 Task: Apply the theme  ""Focus"".
Action: Mouse moved to (218, 81)
Screenshot: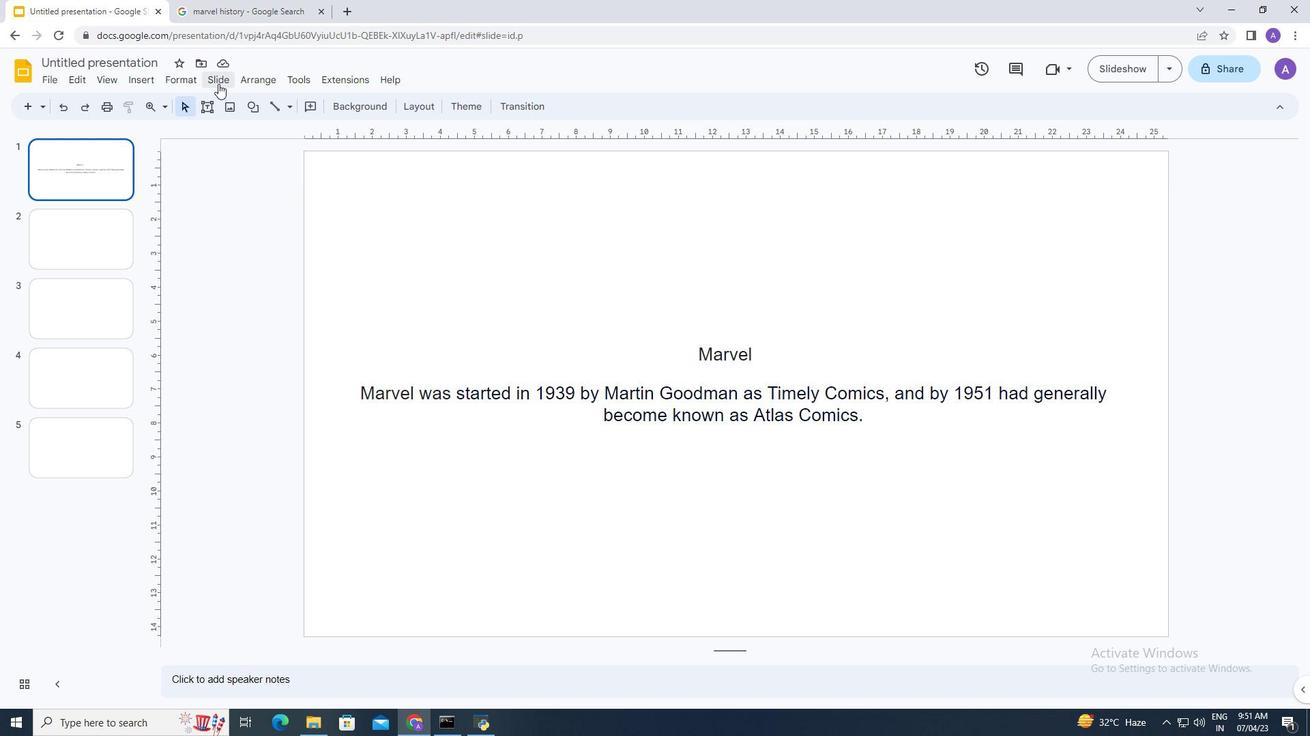 
Action: Mouse pressed left at (218, 81)
Screenshot: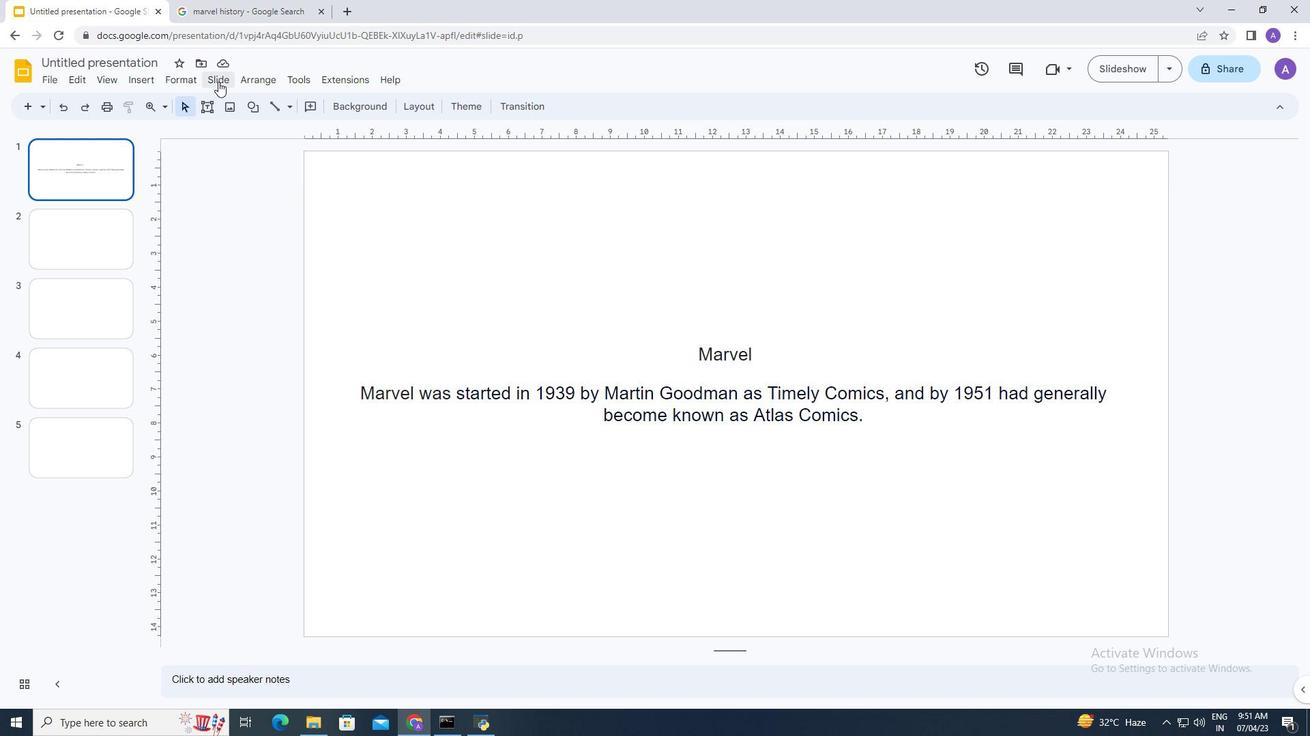 
Action: Mouse moved to (289, 319)
Screenshot: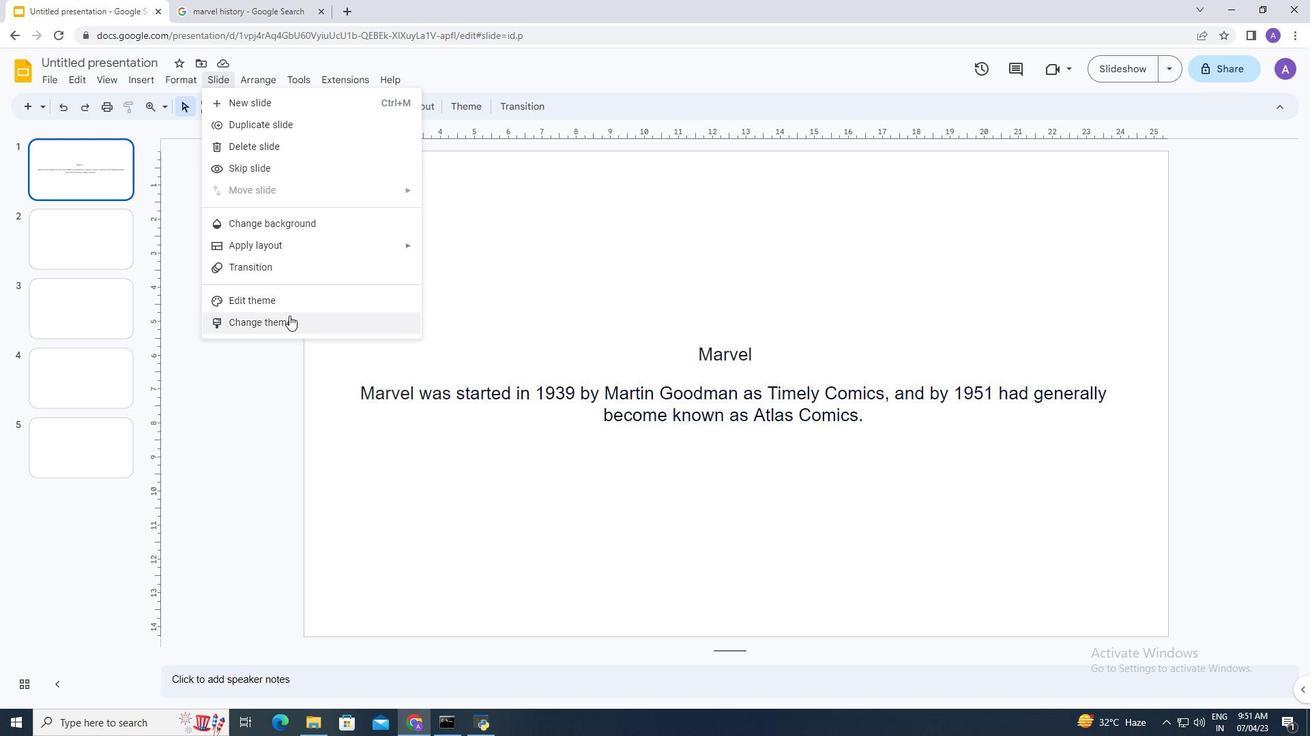 
Action: Mouse pressed left at (289, 319)
Screenshot: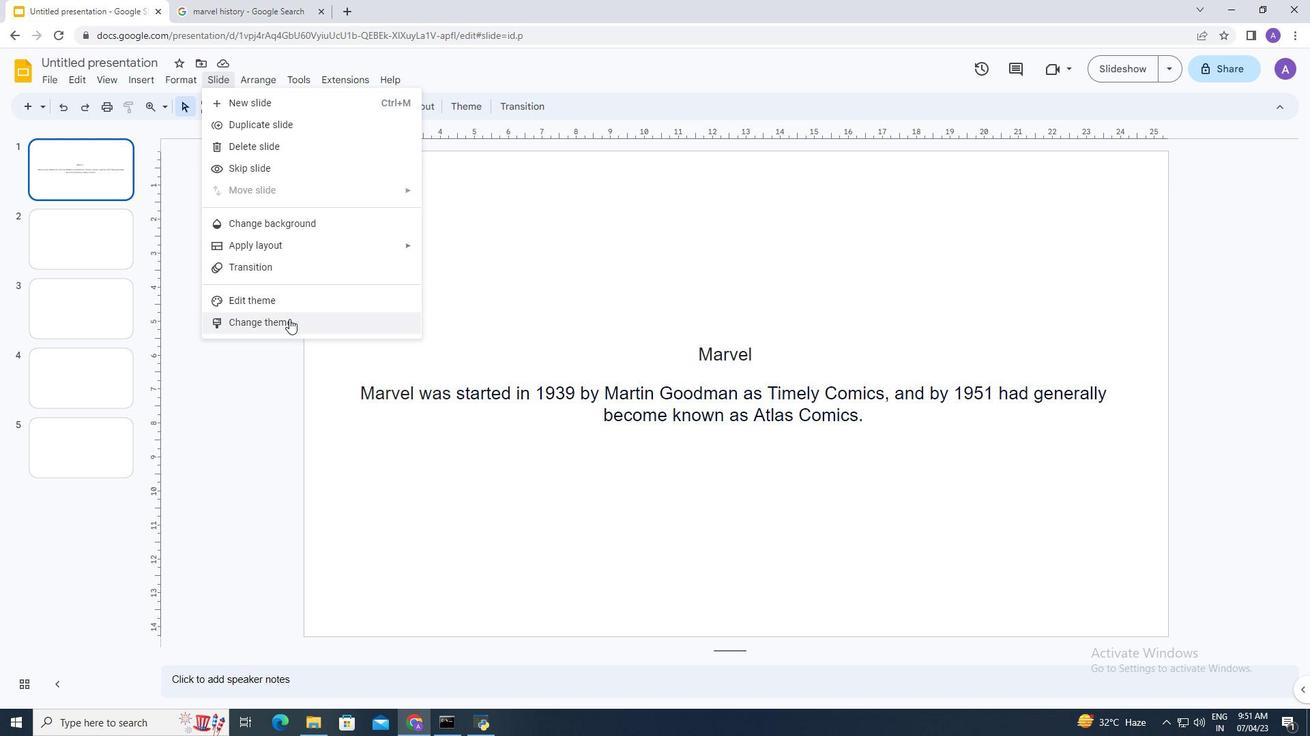 
Action: Mouse moved to (1153, 462)
Screenshot: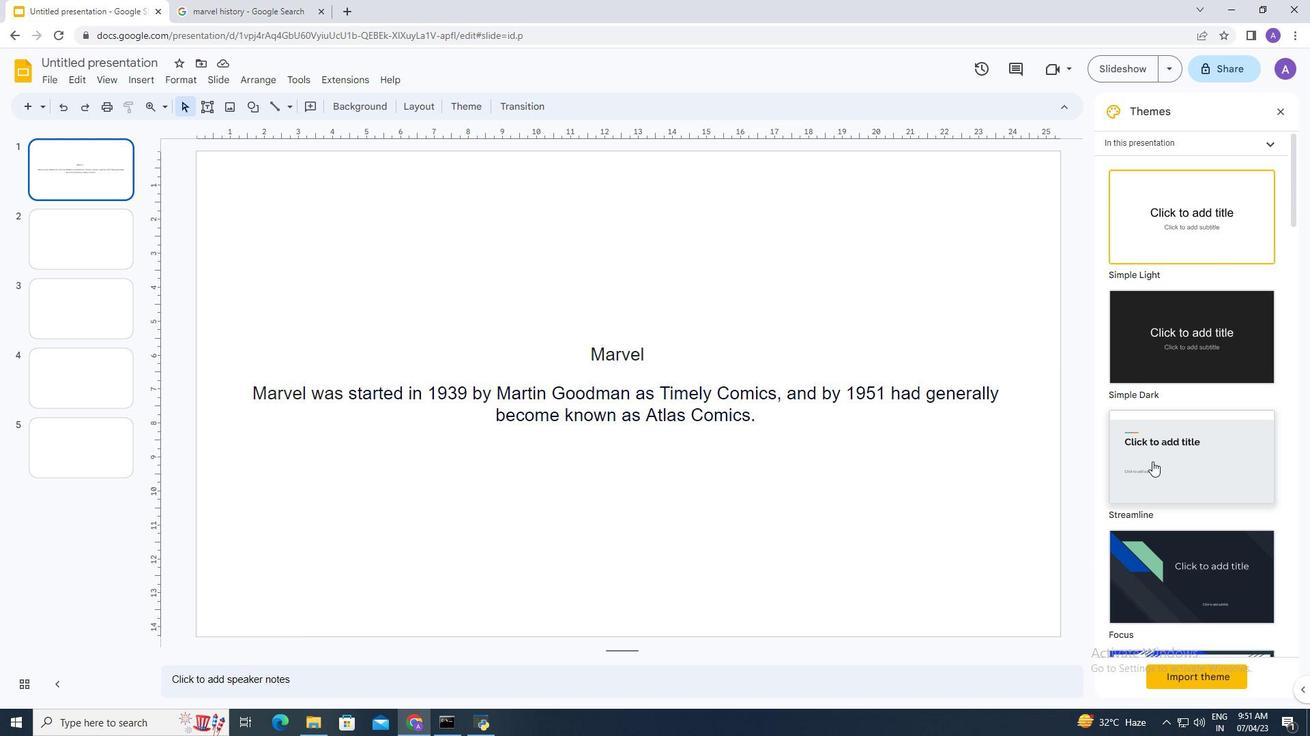 
Action: Mouse scrolled (1153, 461) with delta (0, 0)
Screenshot: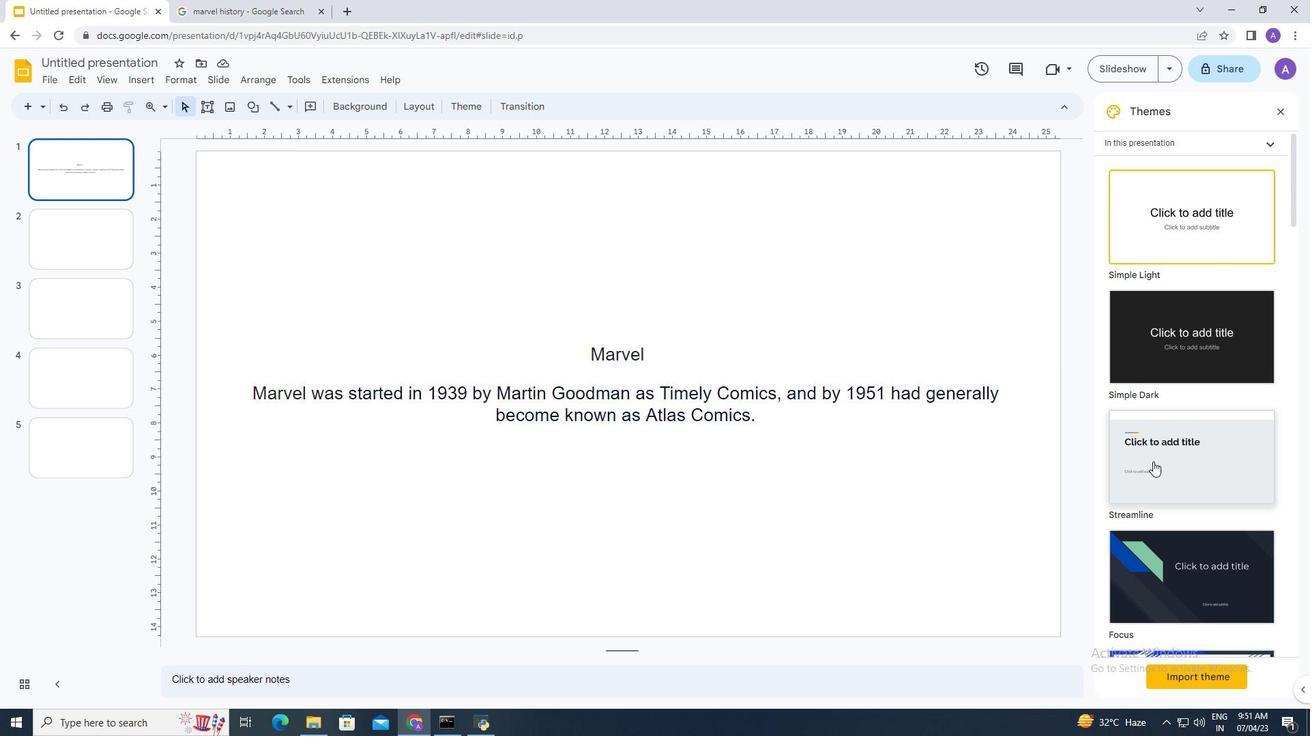 
Action: Mouse moved to (1154, 462)
Screenshot: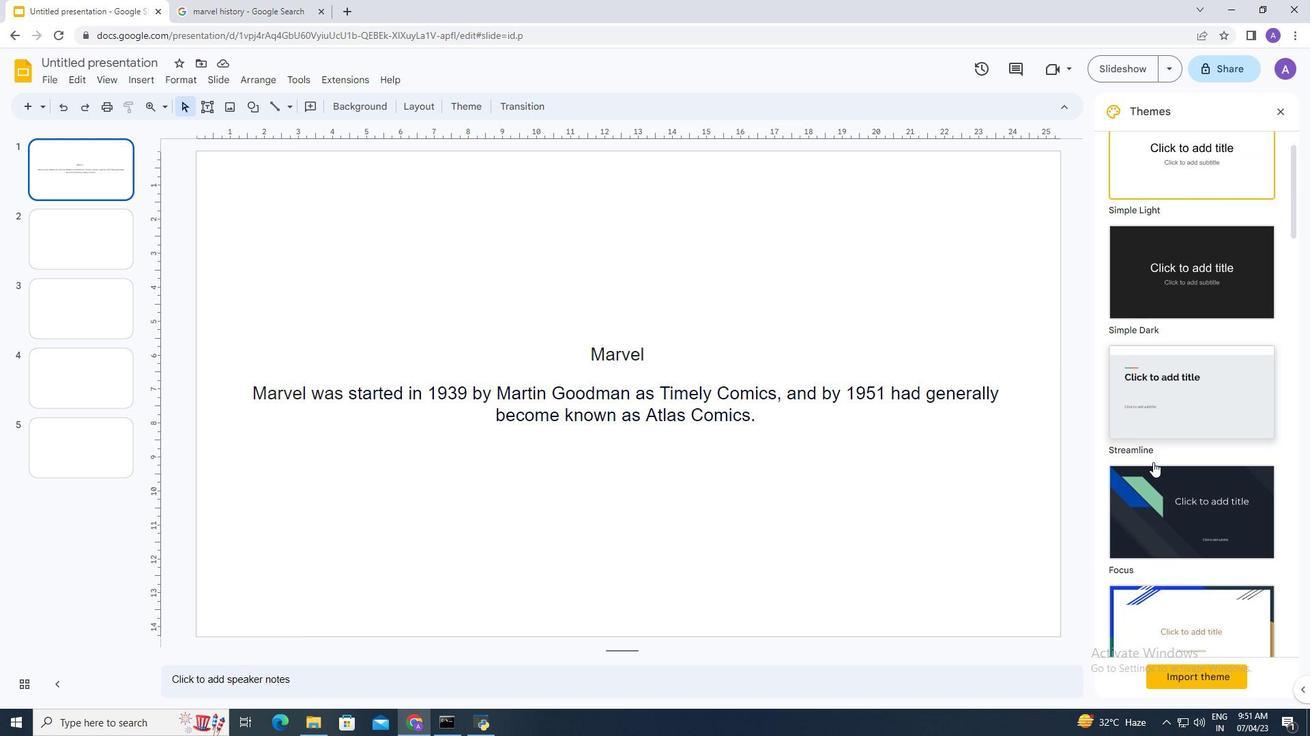 
Action: Mouse scrolled (1154, 461) with delta (0, 0)
Screenshot: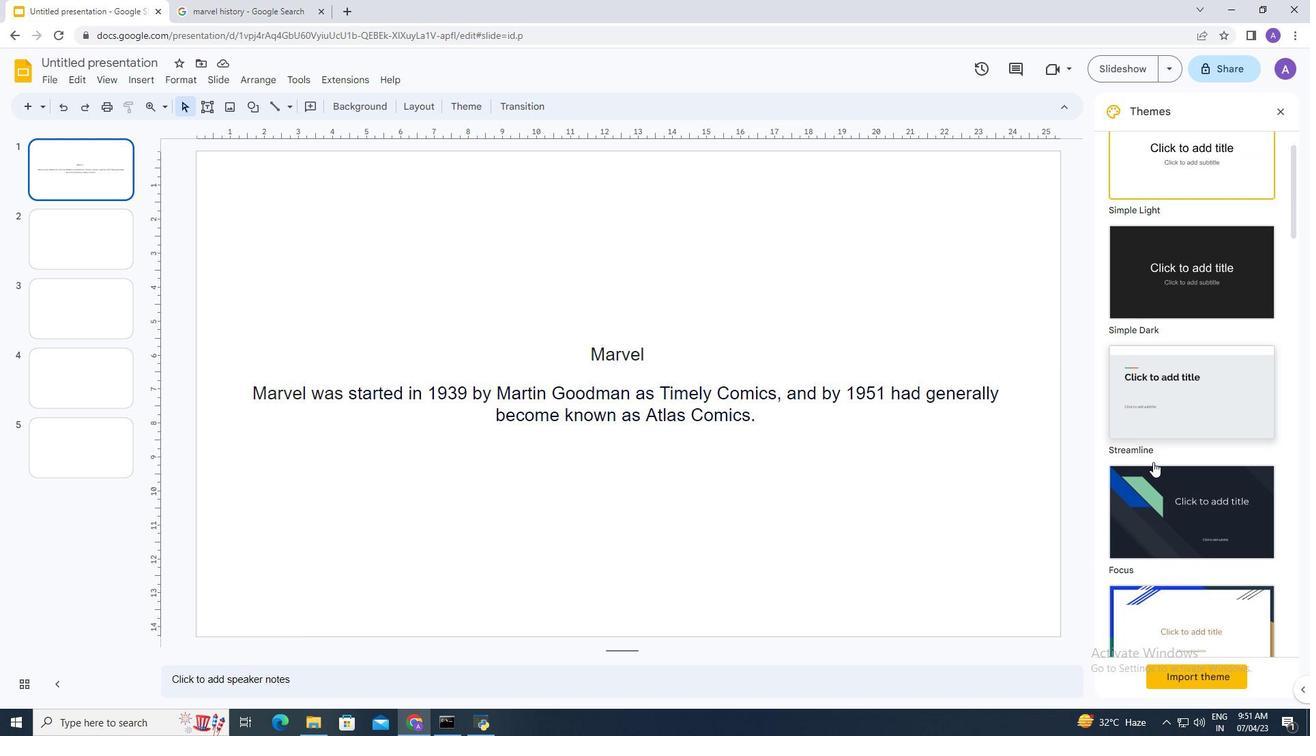 
Action: Mouse moved to (1162, 457)
Screenshot: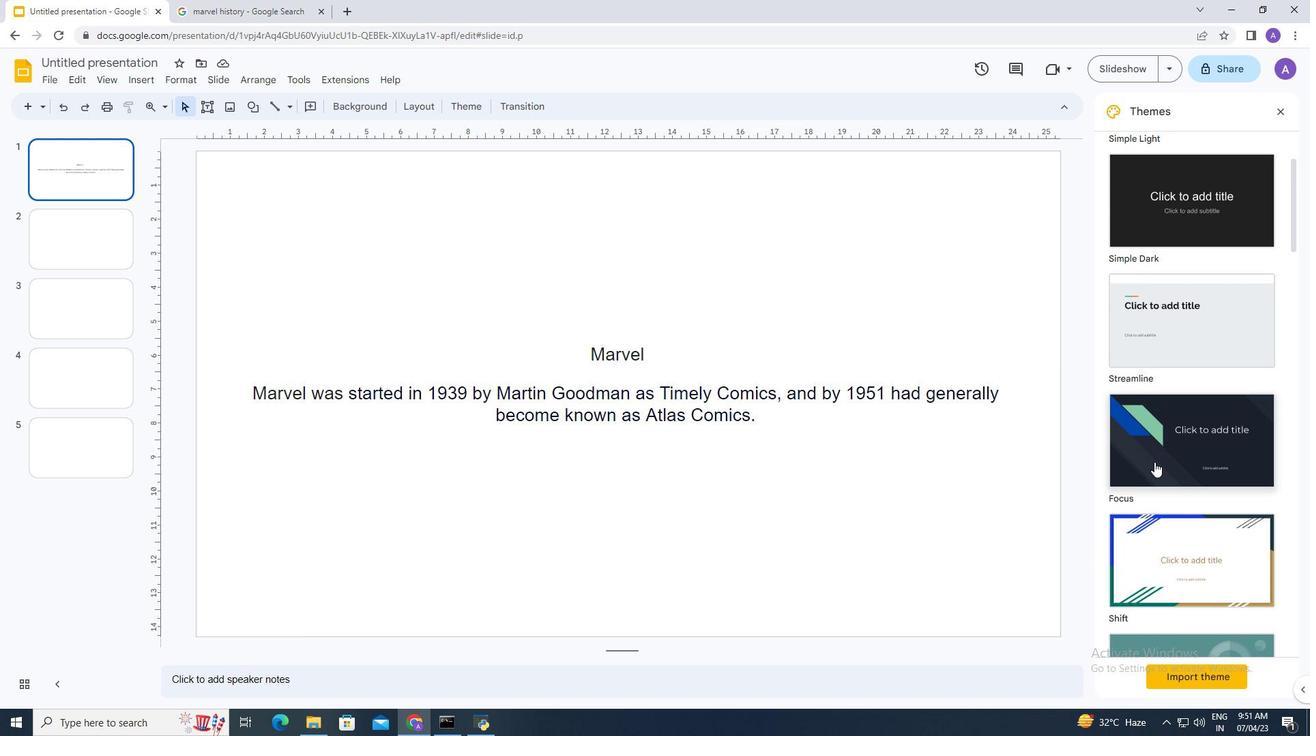 
Action: Mouse pressed left at (1162, 457)
Screenshot: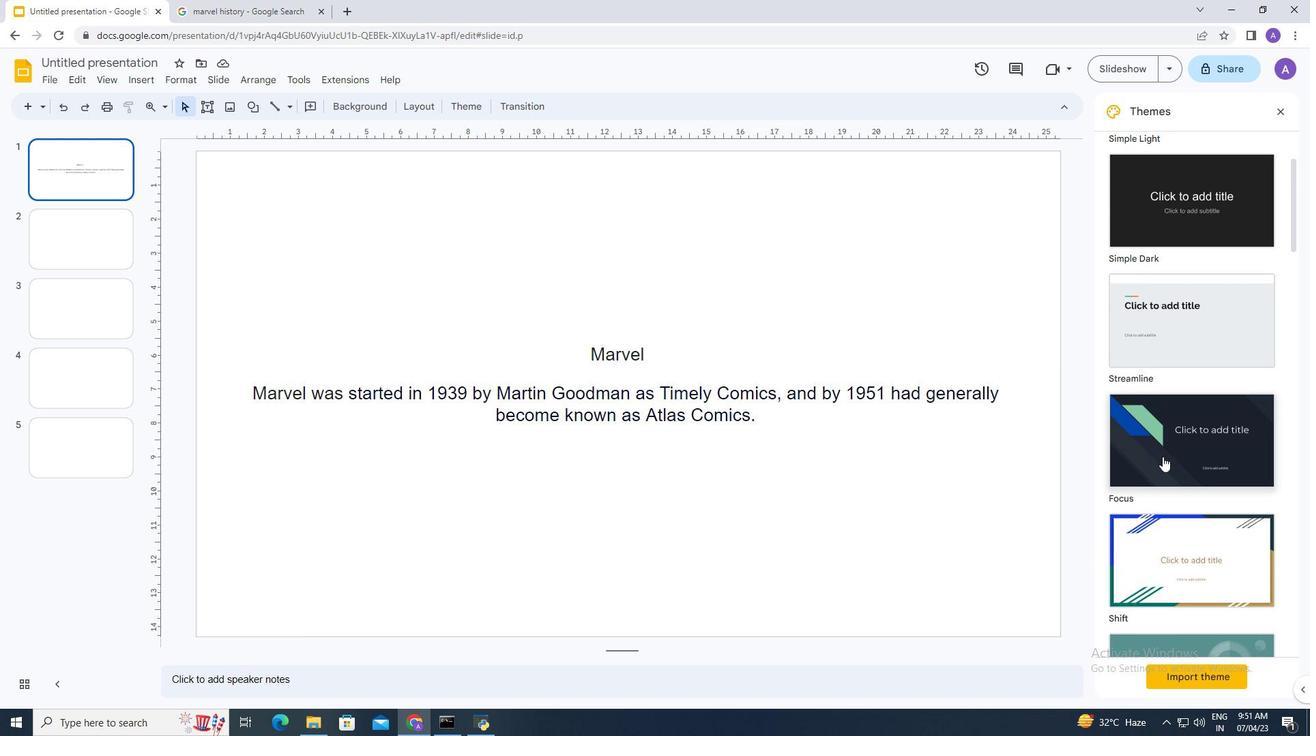 
Action: Mouse moved to (650, 292)
Screenshot: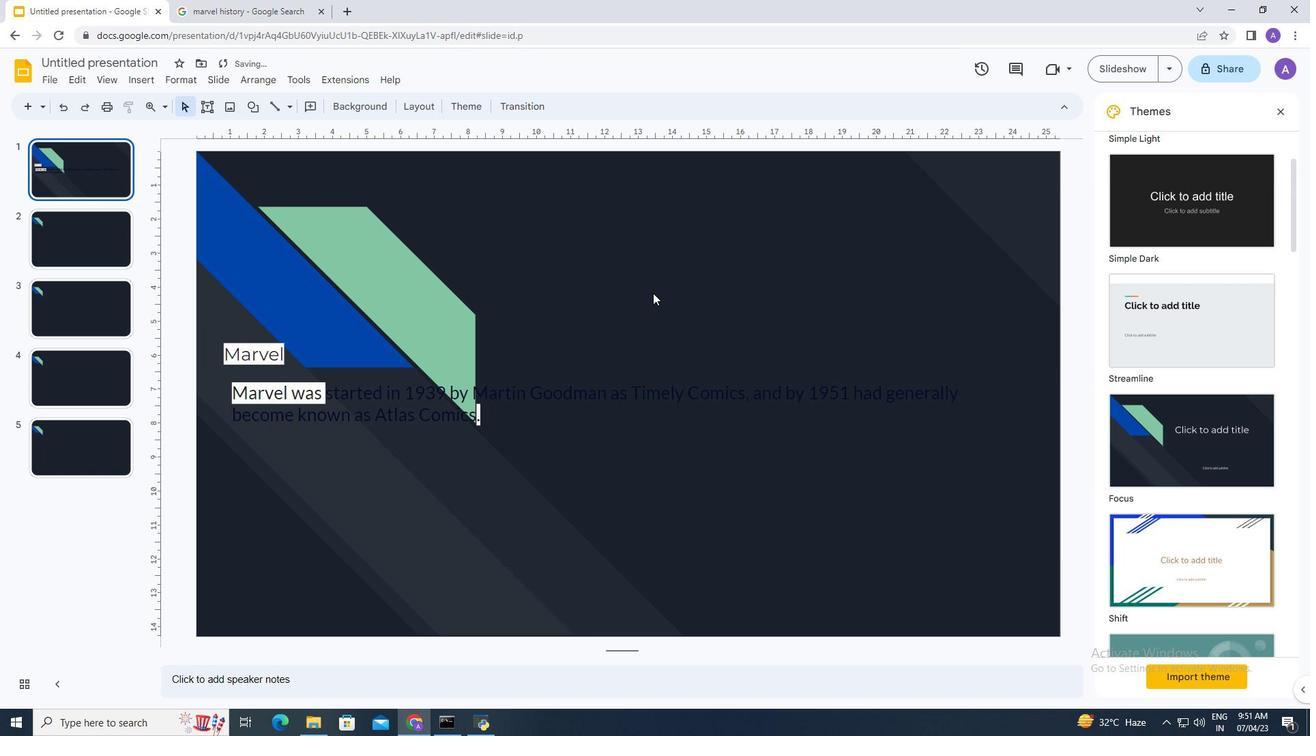 
